 Task: Add times on January, 5th. 2024
Action: Mouse moved to (116, 127)
Screenshot: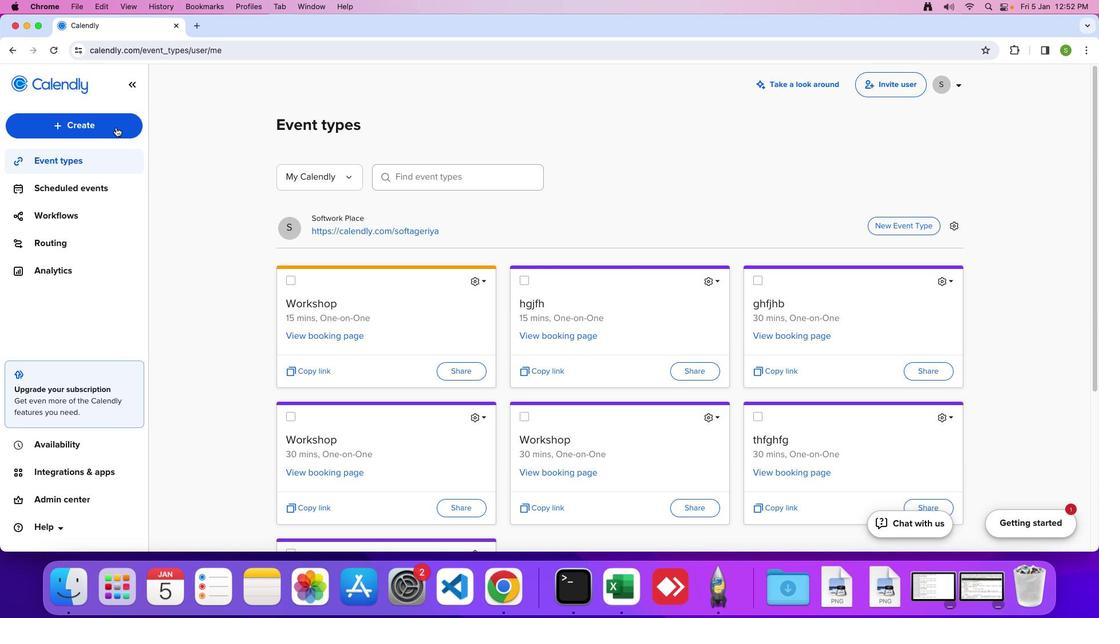 
Action: Mouse pressed left at (116, 127)
Screenshot: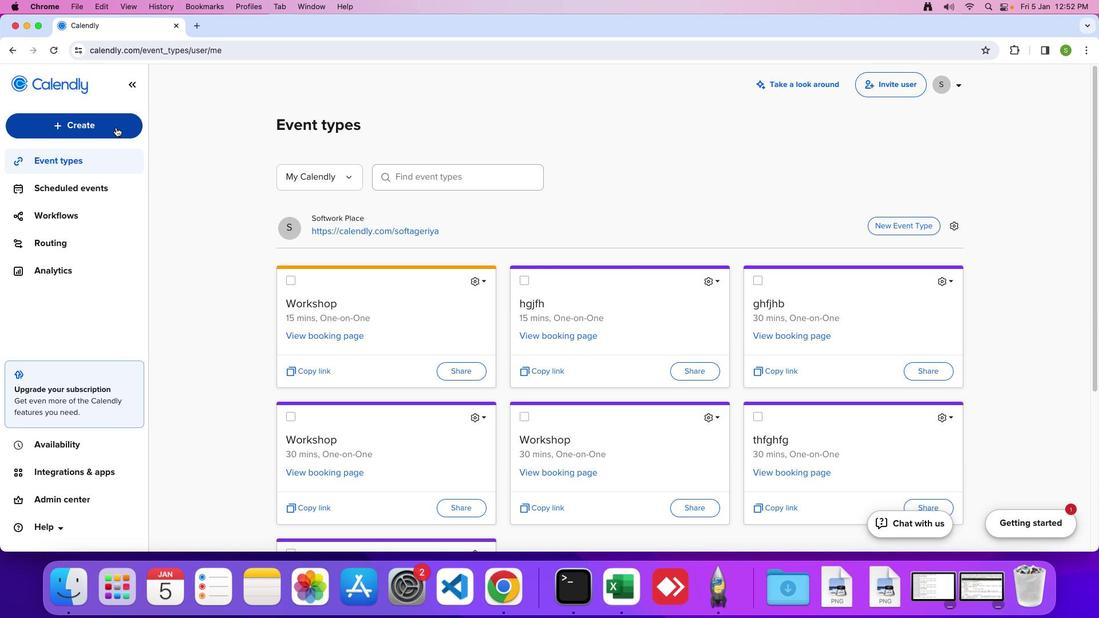
Action: Mouse moved to (77, 263)
Screenshot: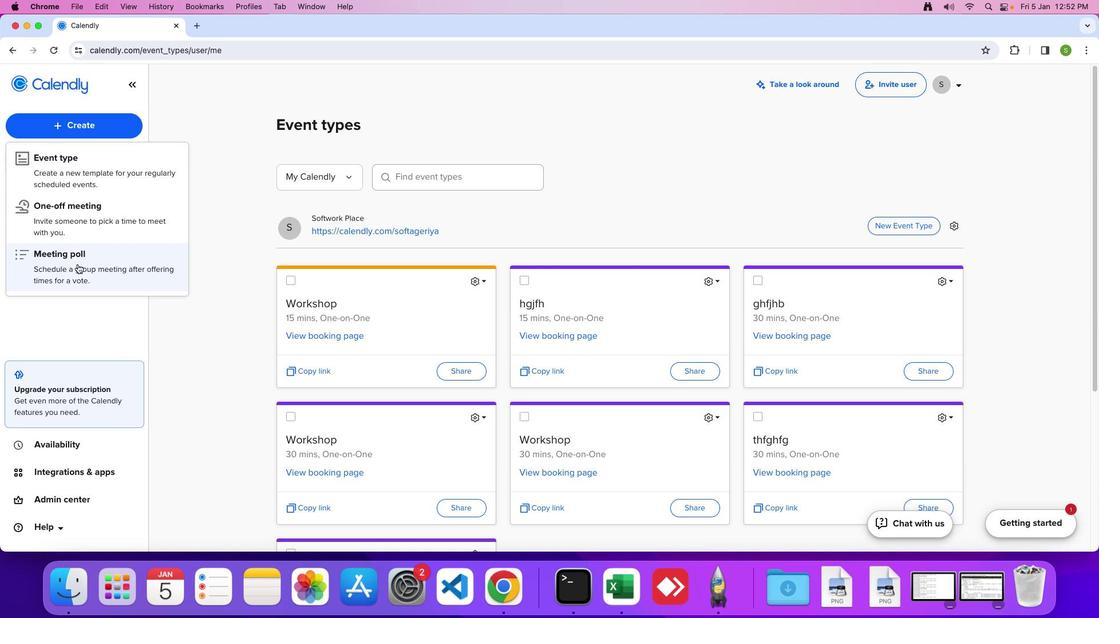 
Action: Mouse pressed left at (77, 263)
Screenshot: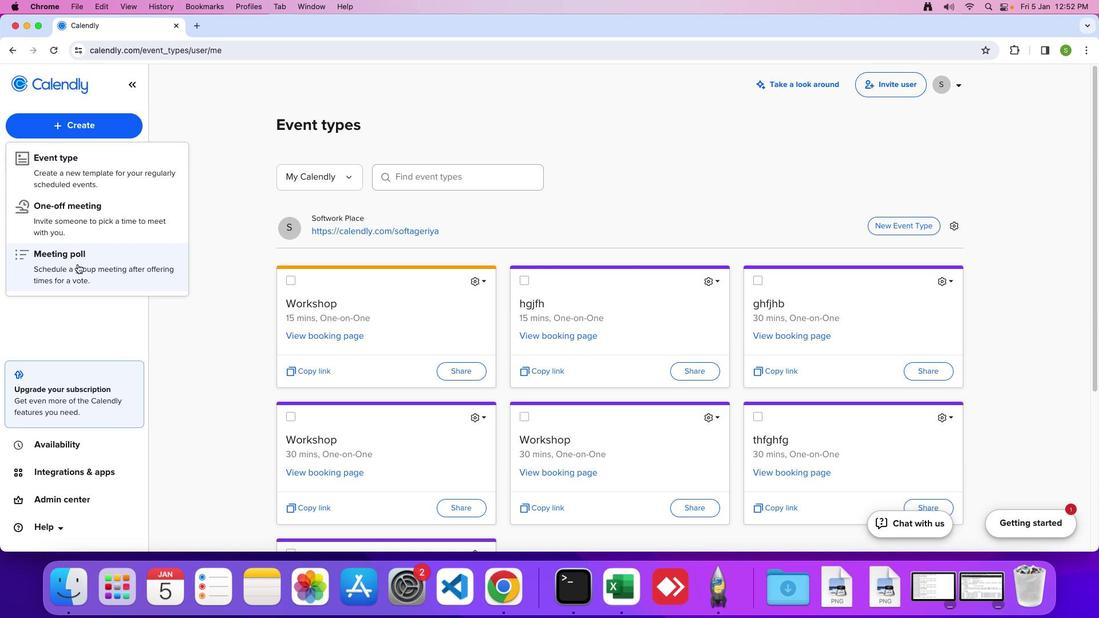 
Action: Mouse moved to (896, 192)
Screenshot: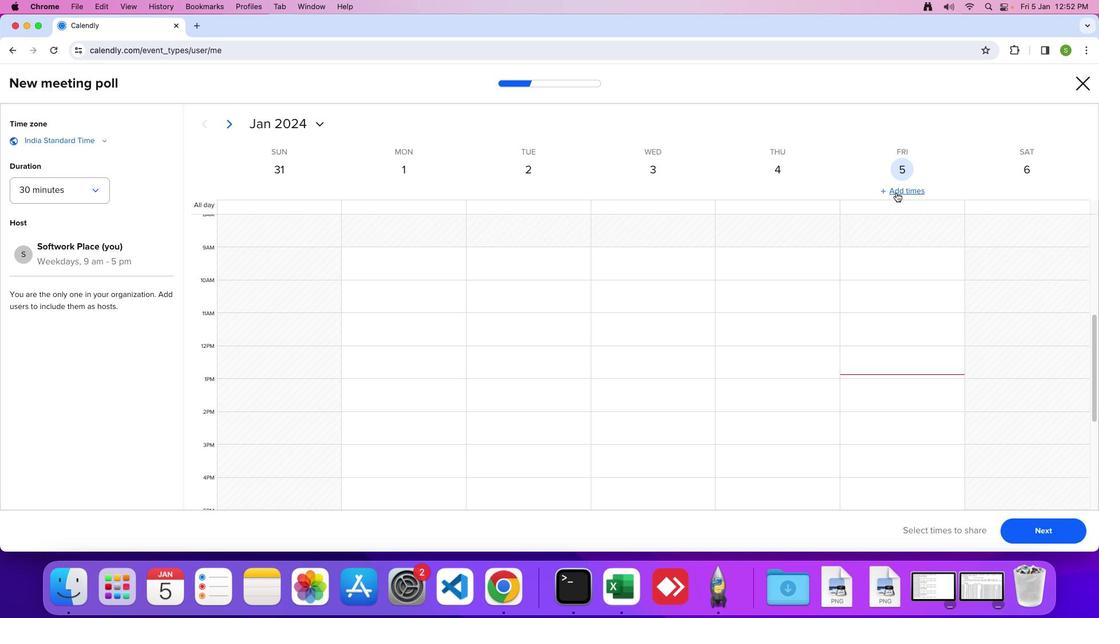 
Action: Mouse pressed left at (896, 192)
Screenshot: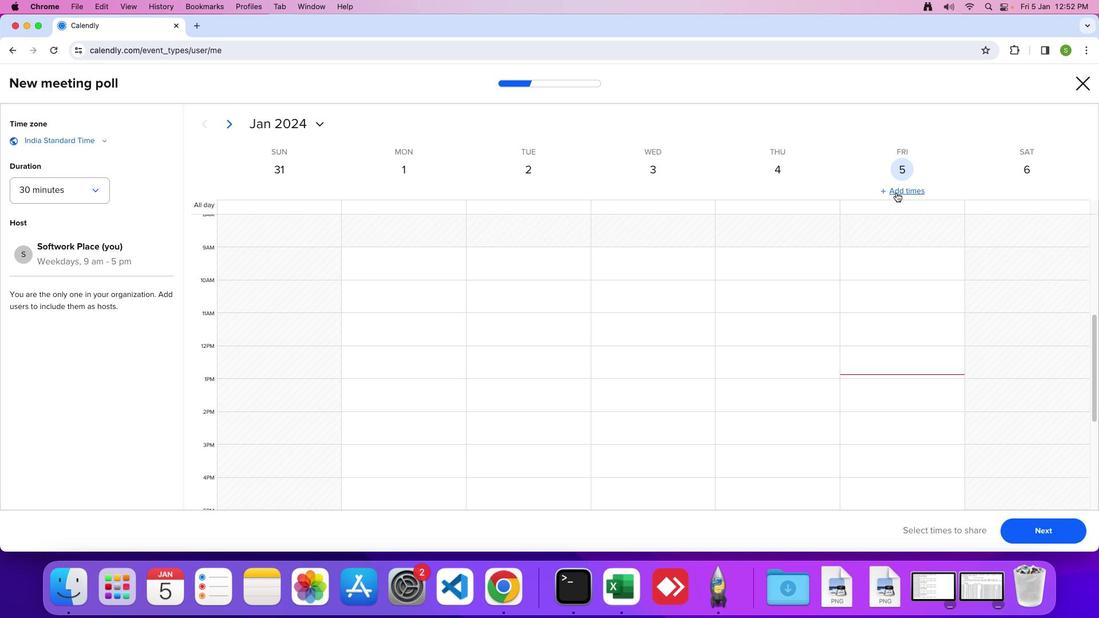 
